 Task: Select a schedule automation every second saturday of the month at 03:00 PM.
Action: Mouse moved to (524, 585)
Screenshot: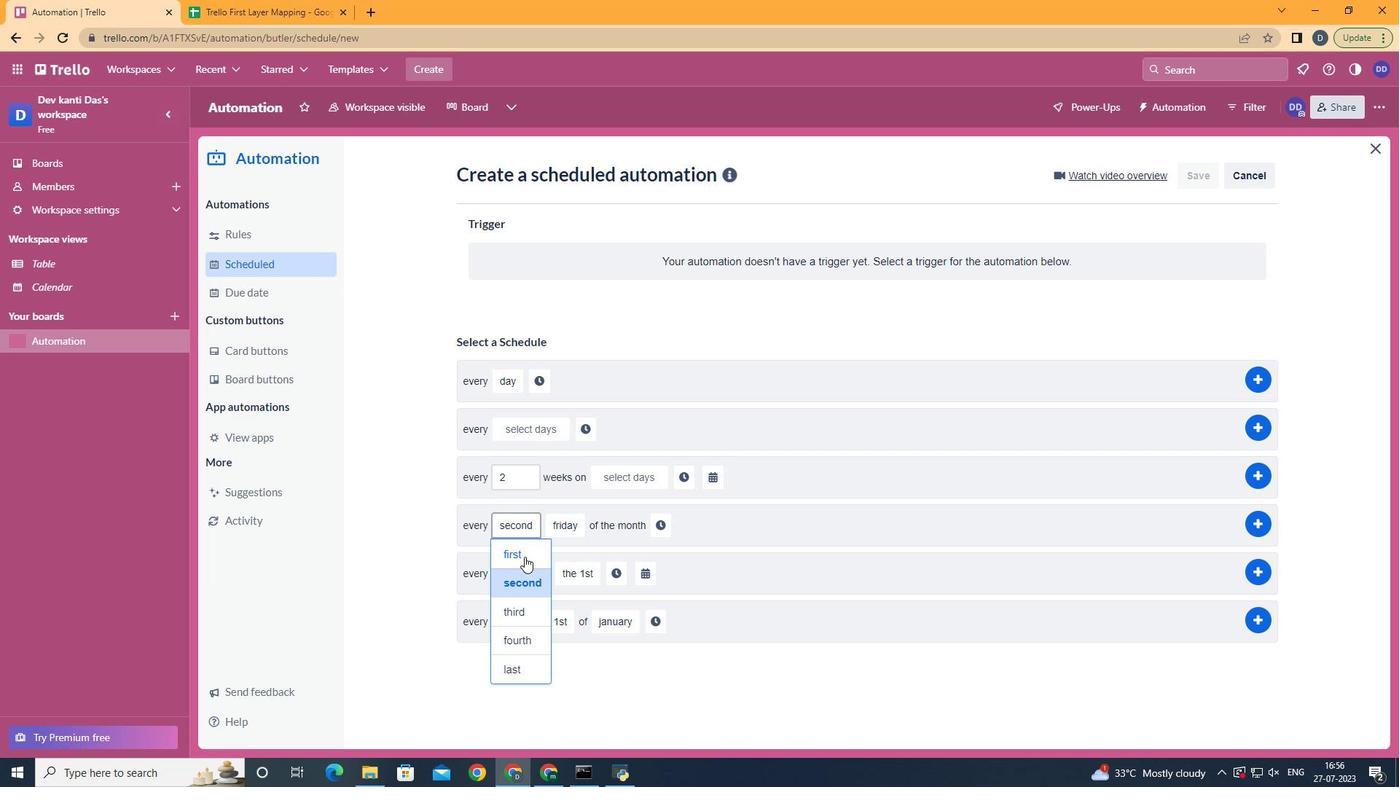 
Action: Mouse pressed left at (524, 585)
Screenshot: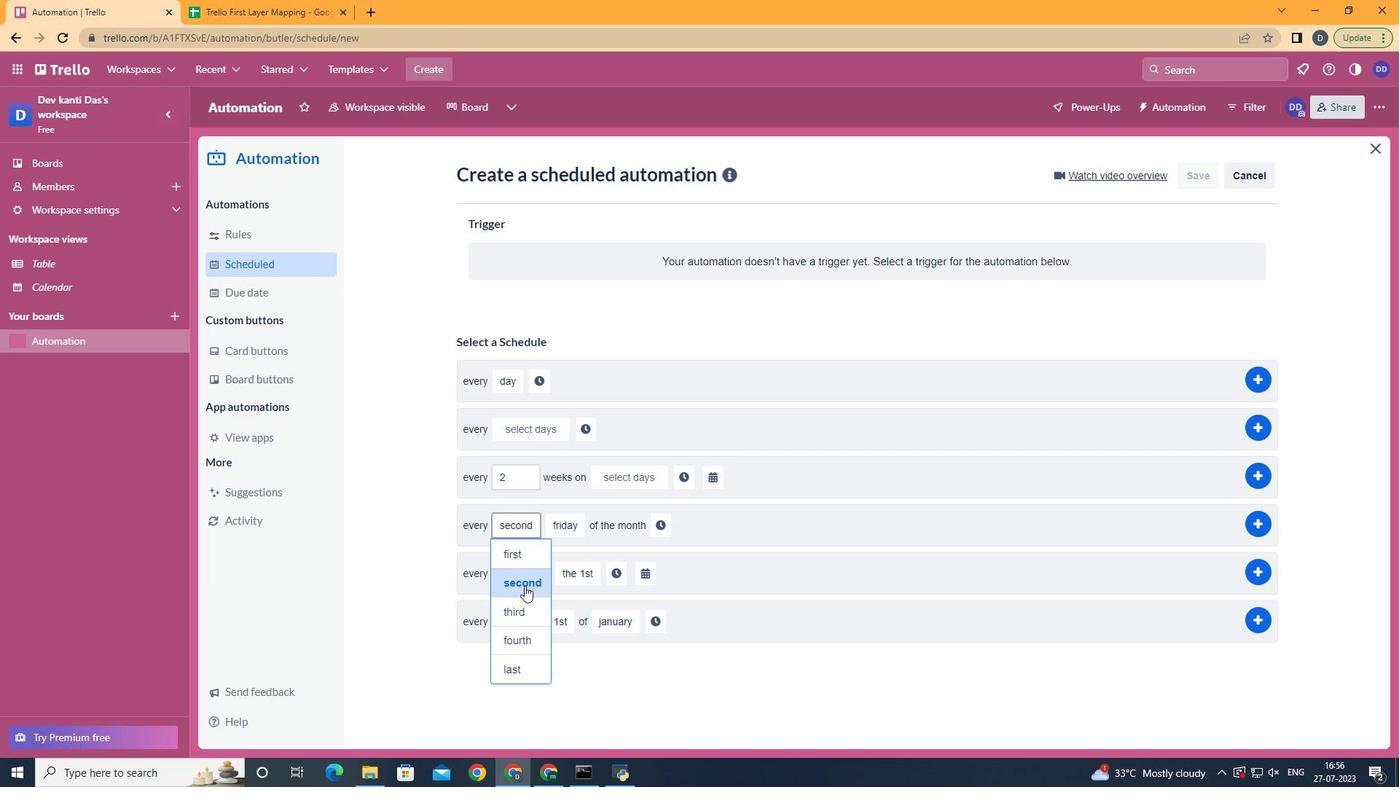 
Action: Mouse moved to (580, 697)
Screenshot: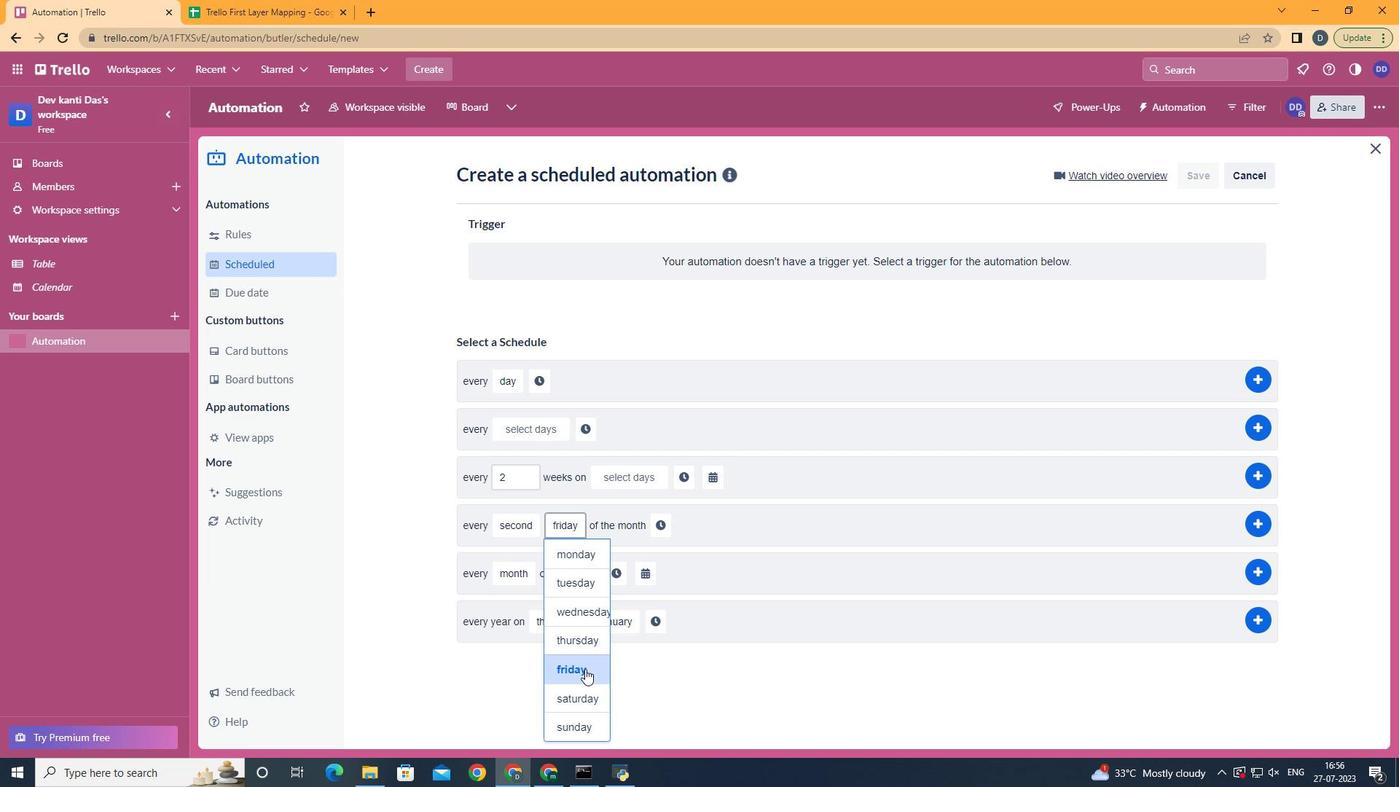 
Action: Mouse pressed left at (580, 697)
Screenshot: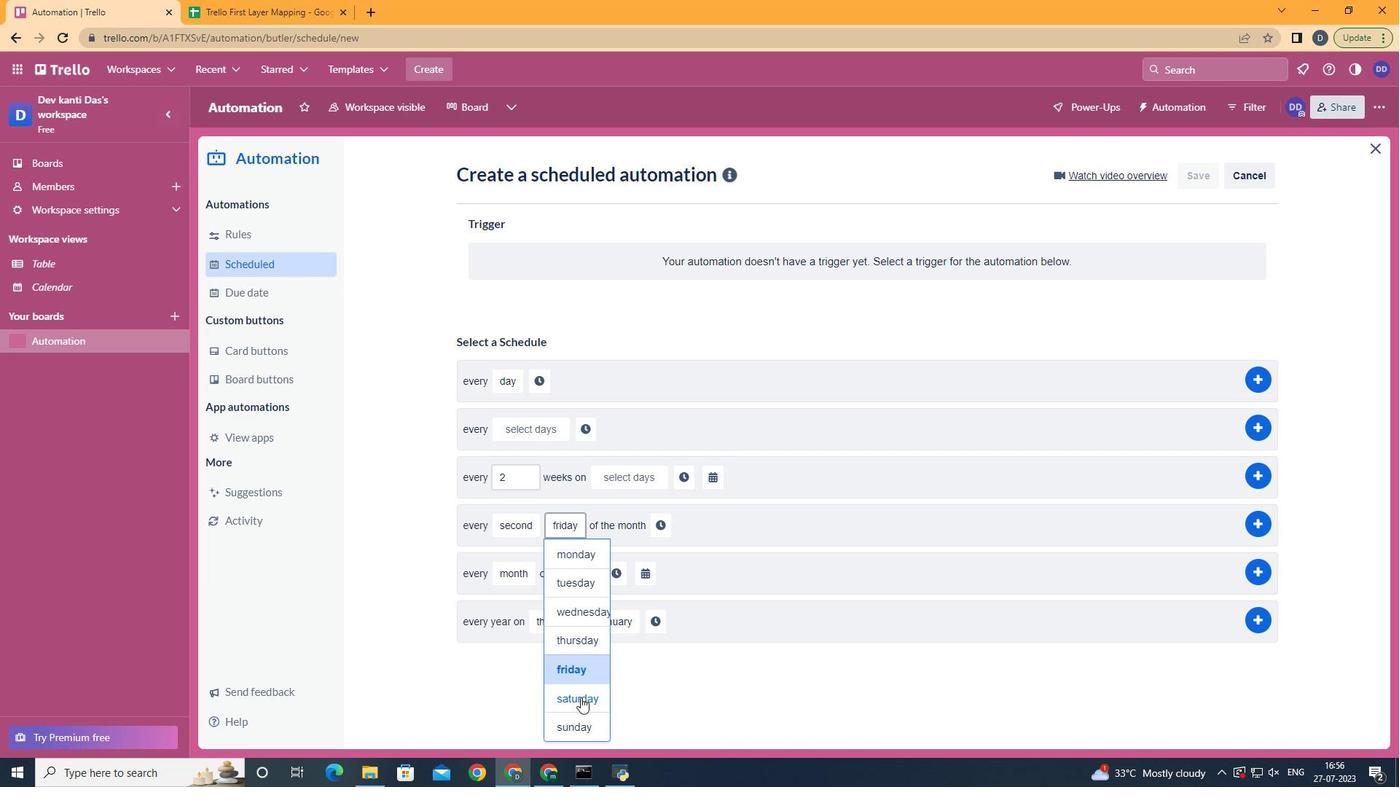 
Action: Mouse moved to (669, 522)
Screenshot: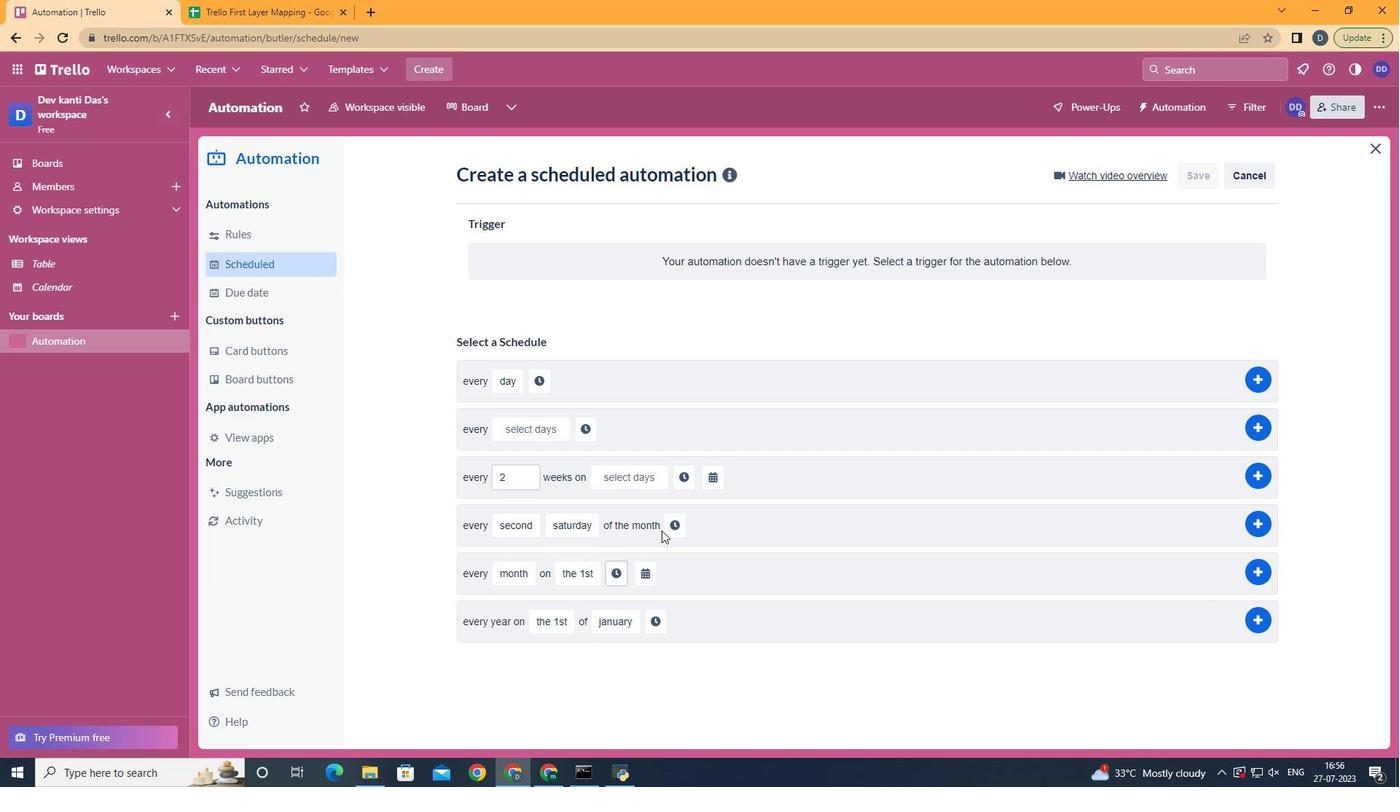 
Action: Mouse pressed left at (669, 522)
Screenshot: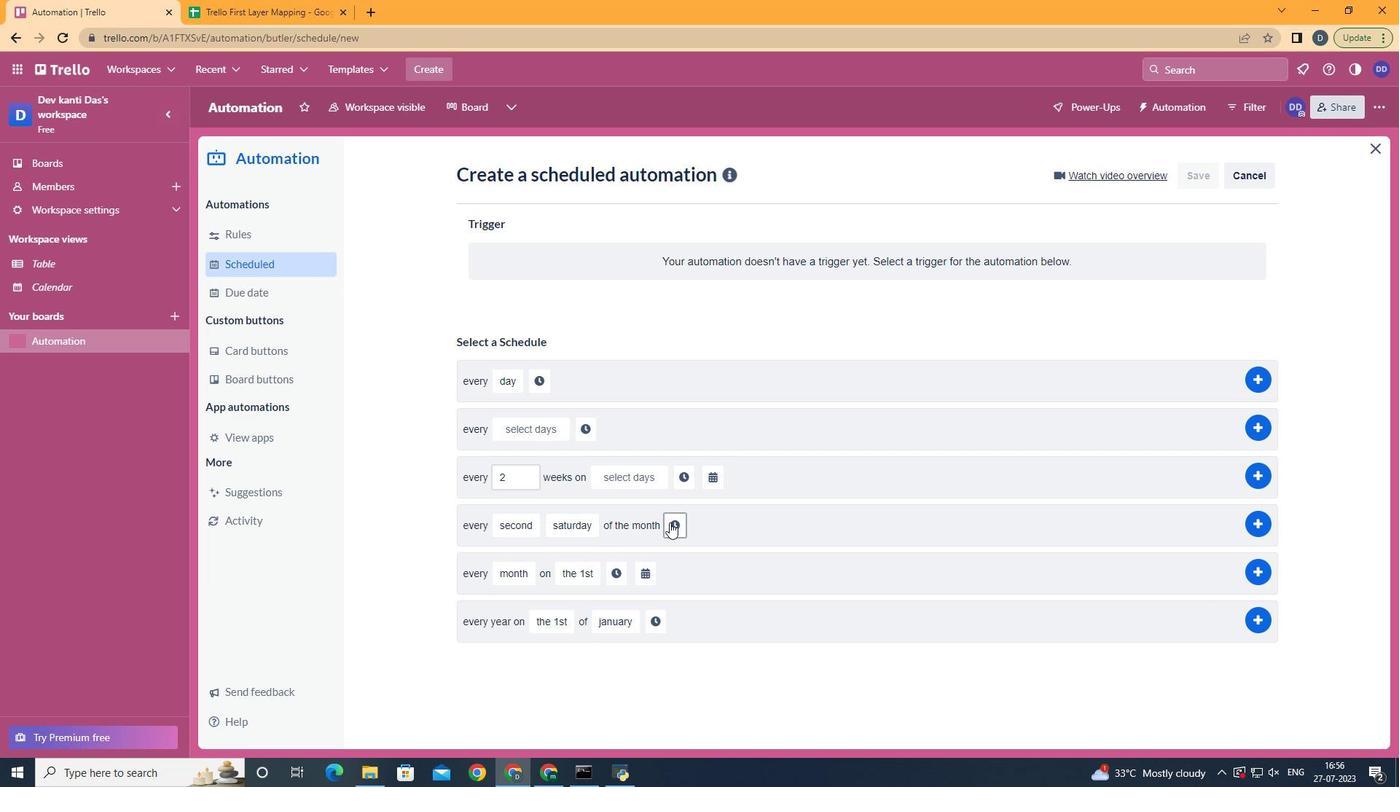 
Action: Mouse moved to (717, 535)
Screenshot: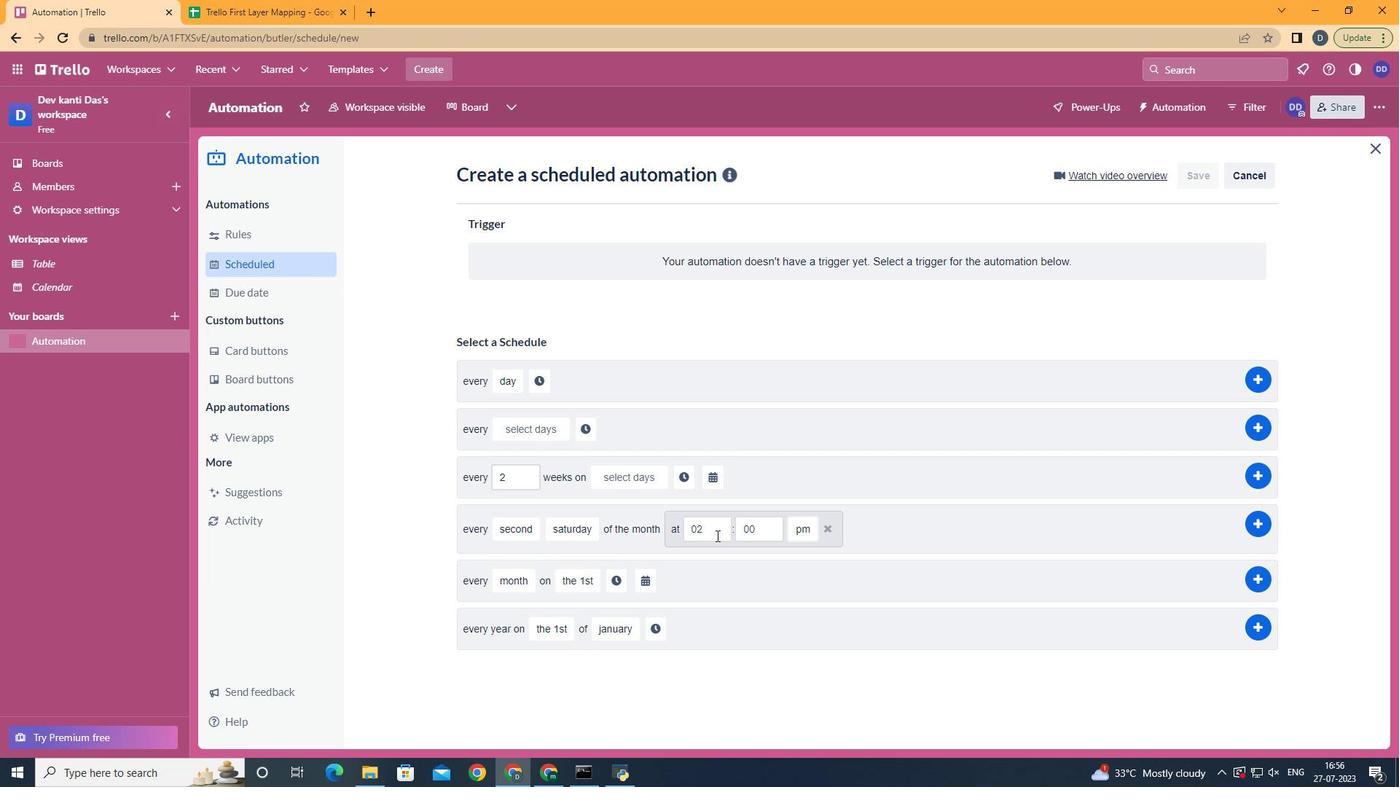 
Action: Mouse pressed left at (717, 535)
Screenshot: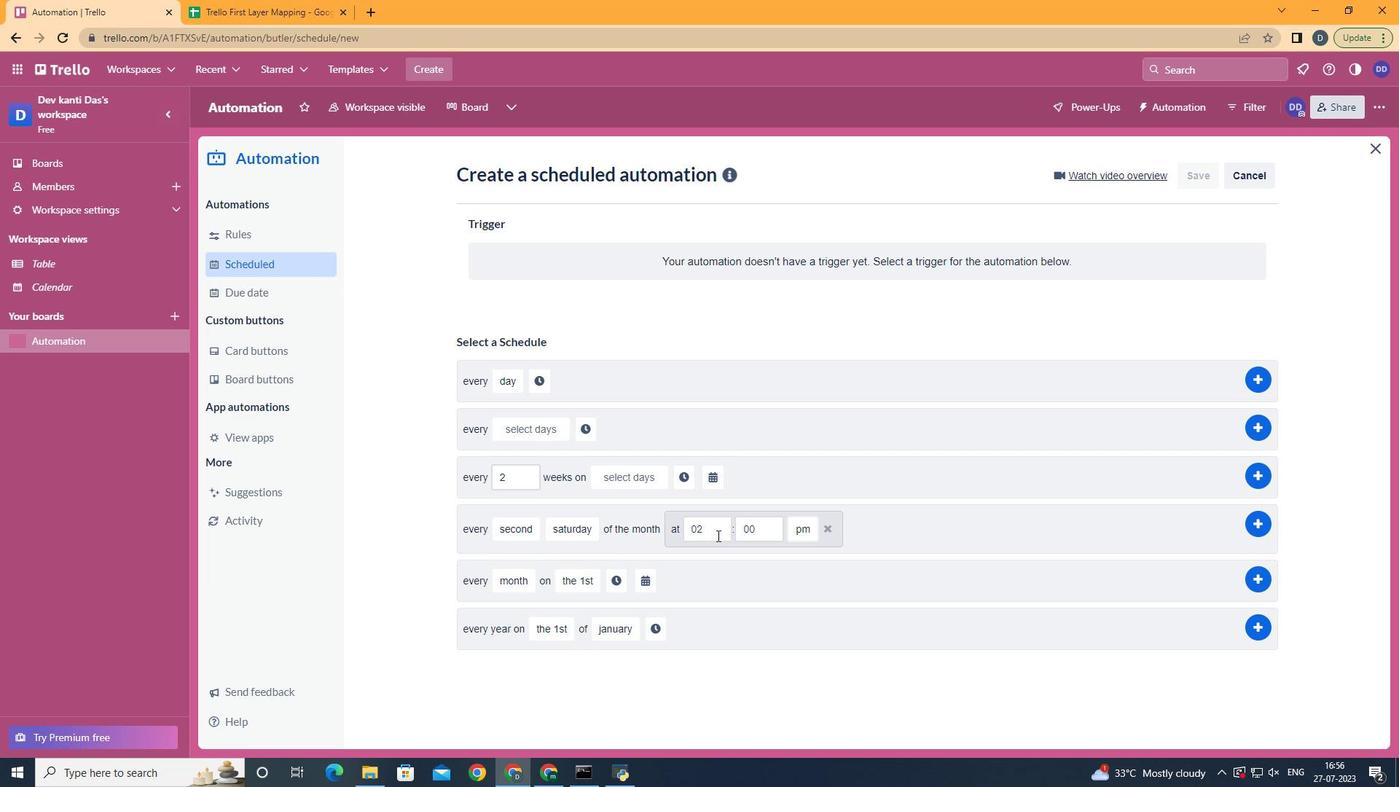 
Action: Key pressed <Key.backspace>3
Screenshot: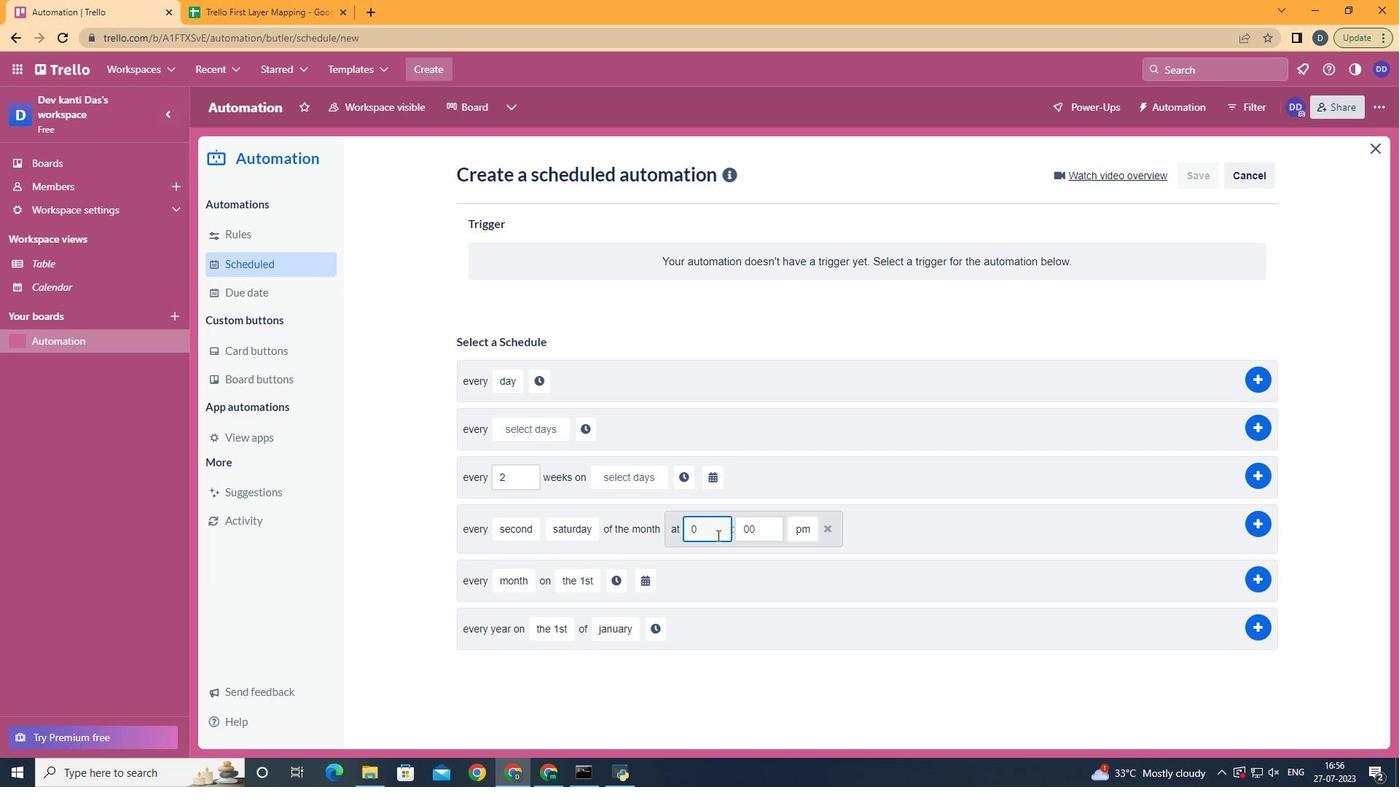 
Action: Mouse moved to (806, 588)
Screenshot: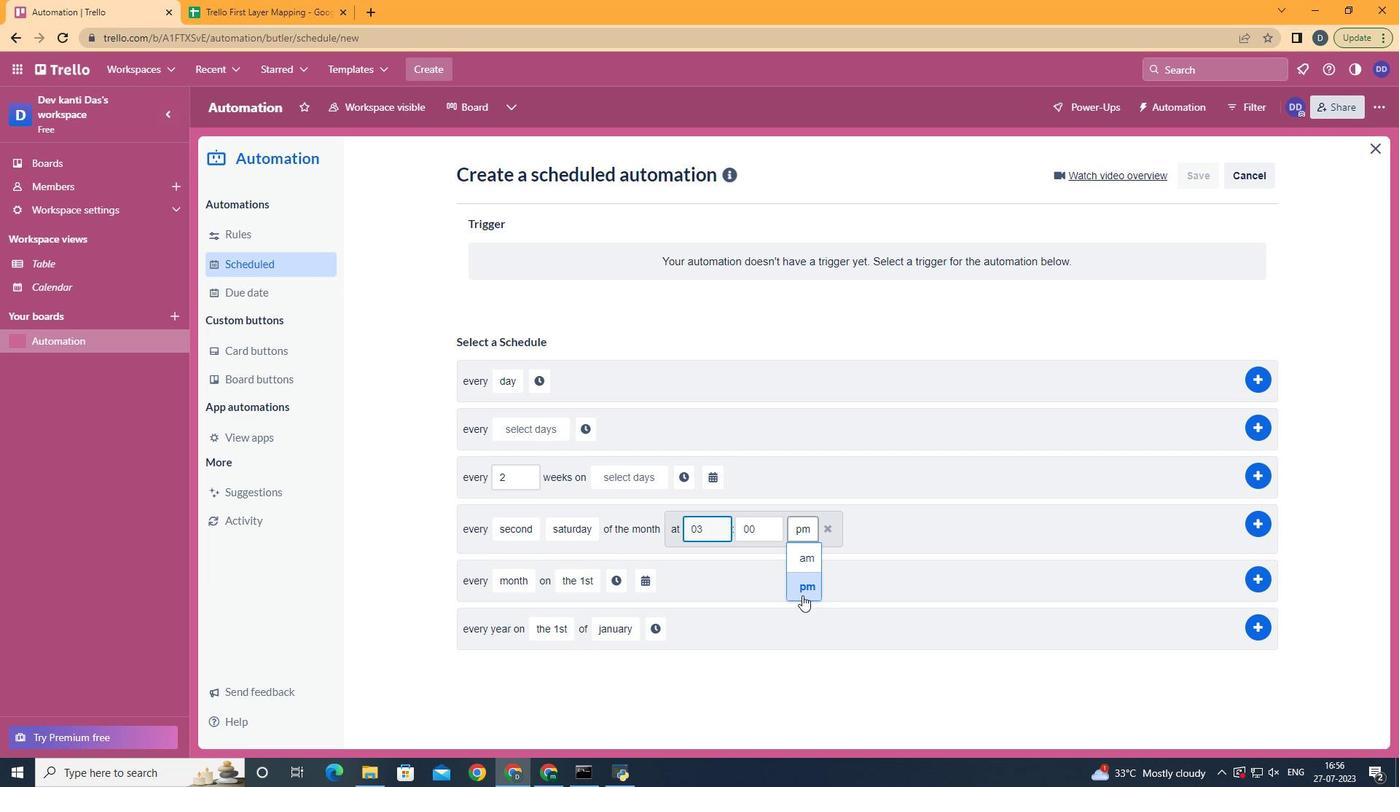 
Action: Mouse pressed left at (806, 588)
Screenshot: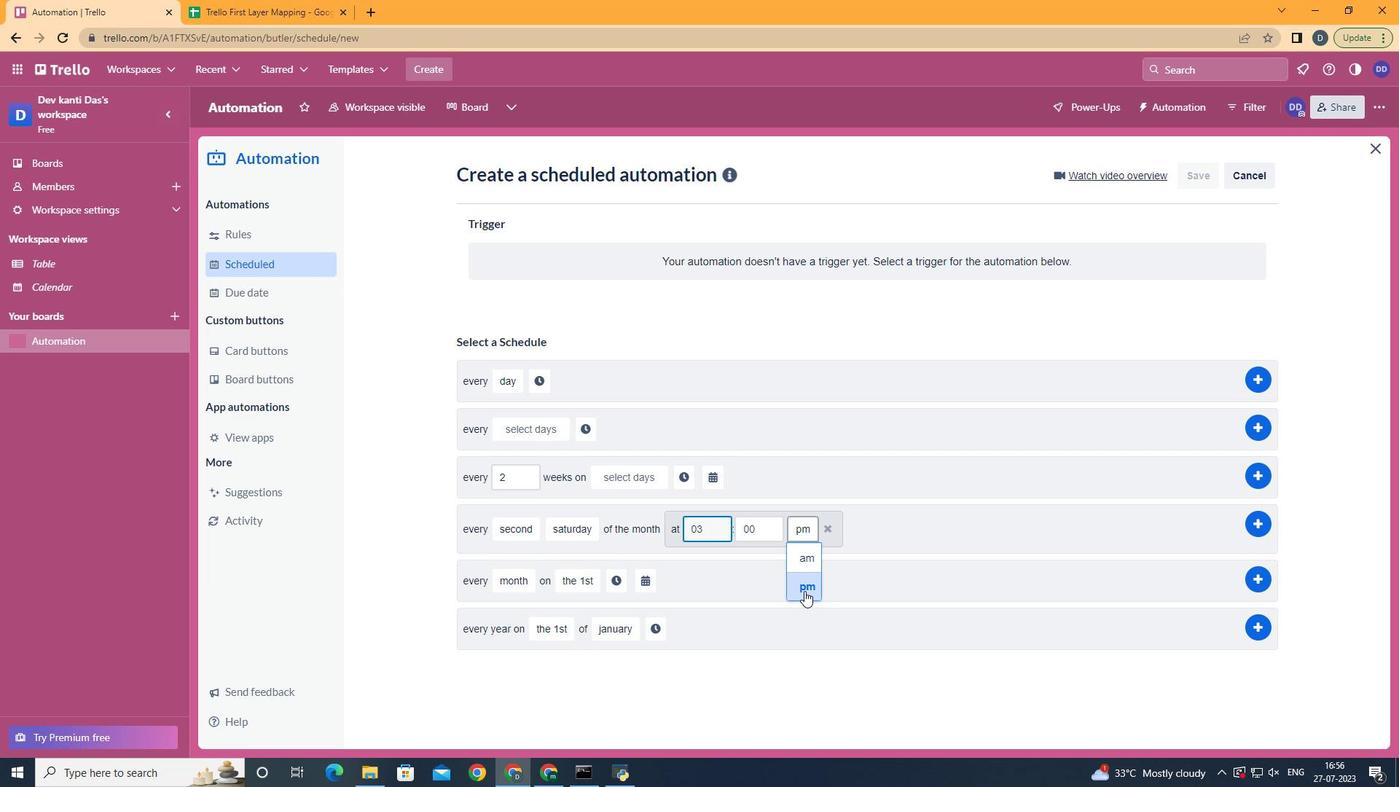 
